 Task: Create a rule from the Routing list, Task moved to a section -> Set Priority in the project AgileFlow , set the section as To-Do and set the priority of the task as  High
Action: Mouse moved to (76, 447)
Screenshot: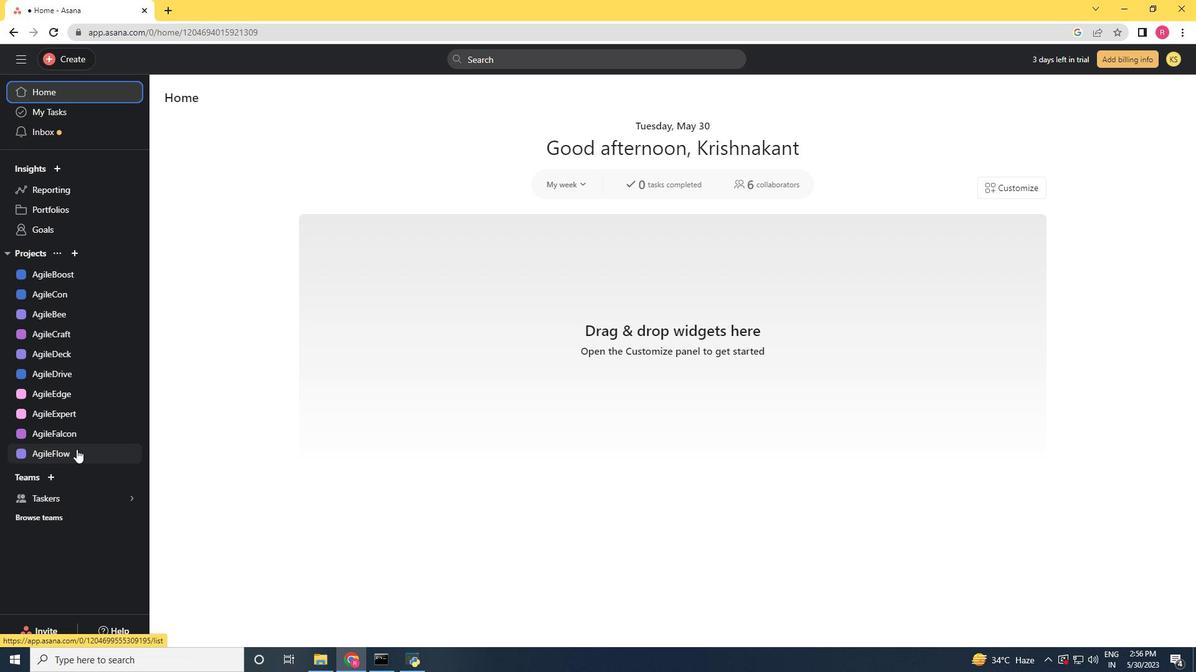 
Action: Mouse pressed left at (76, 447)
Screenshot: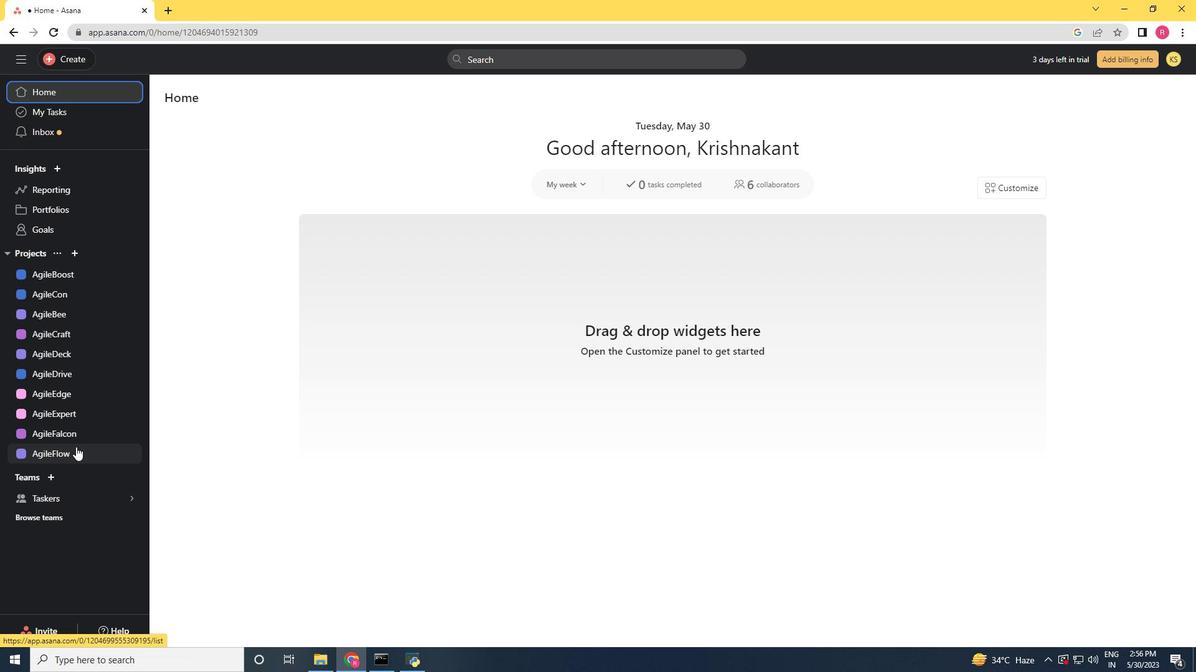 
Action: Mouse moved to (1136, 91)
Screenshot: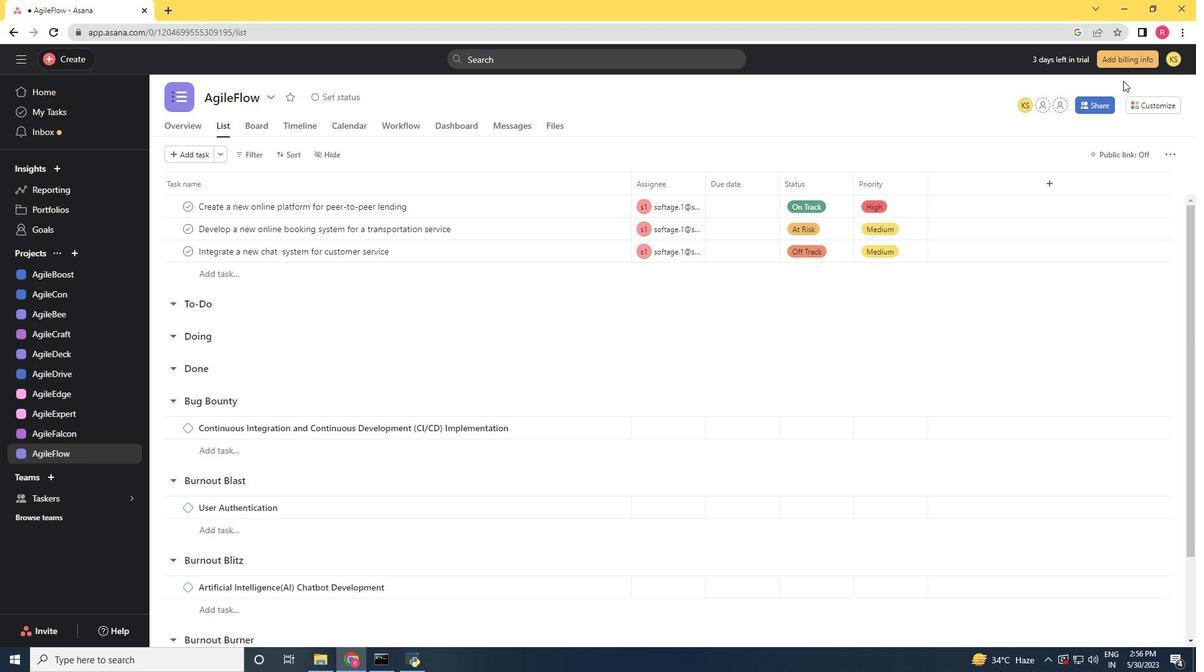 
Action: Mouse pressed left at (1136, 91)
Screenshot: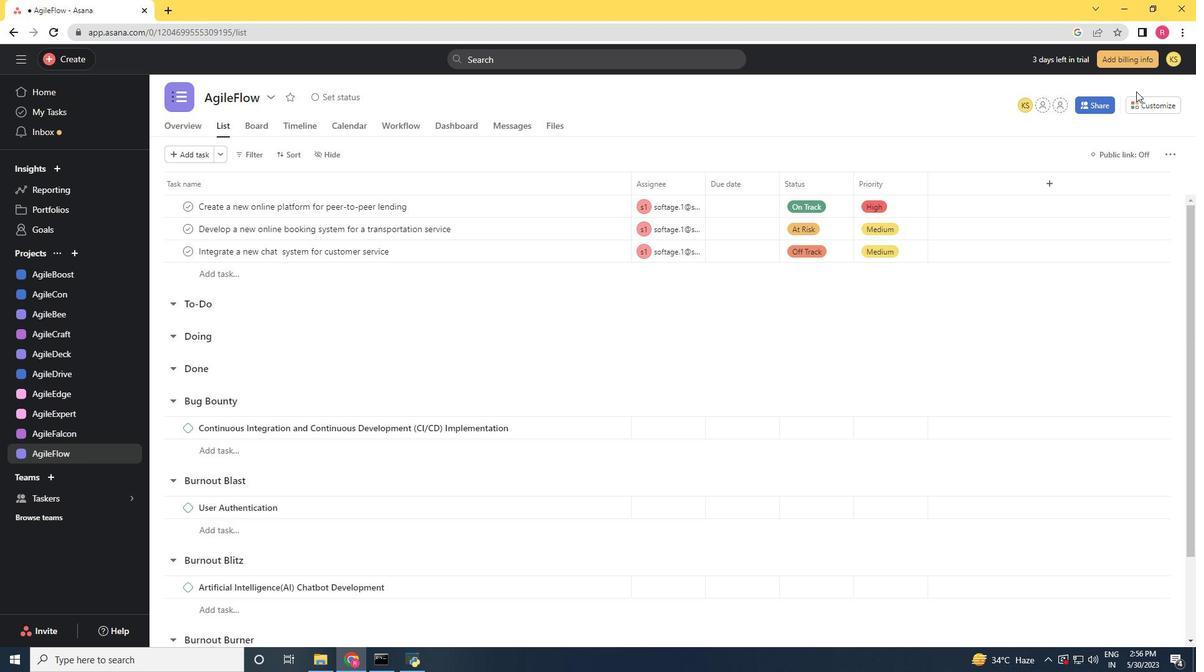 
Action: Mouse moved to (1137, 99)
Screenshot: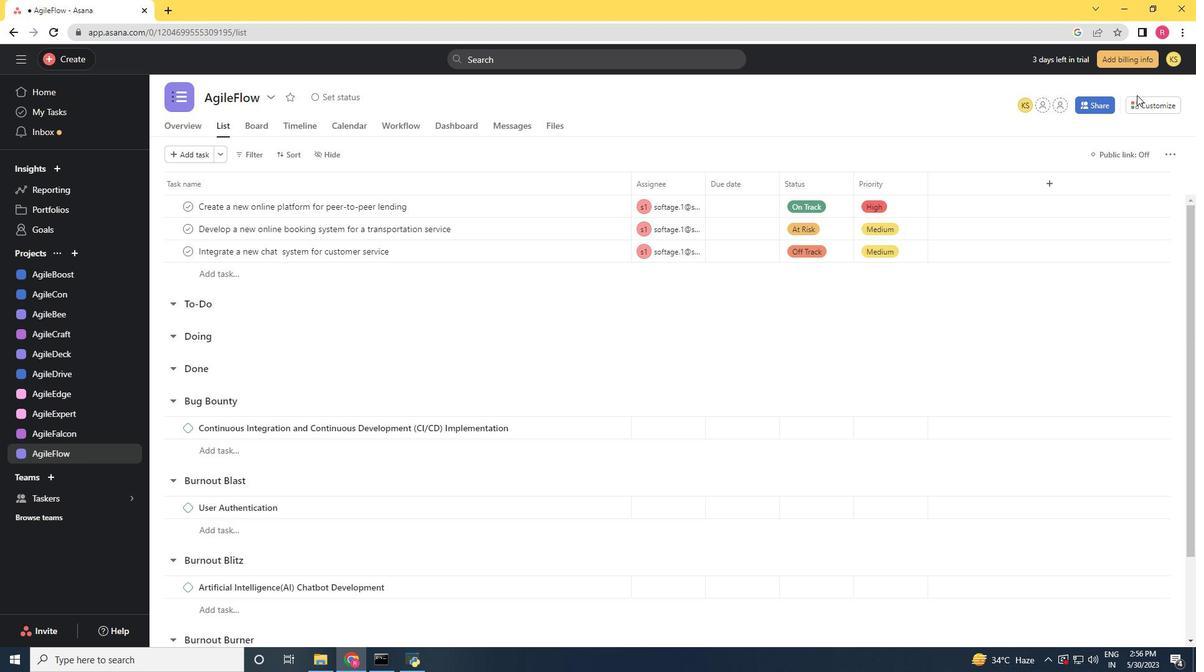 
Action: Mouse pressed left at (1137, 99)
Screenshot: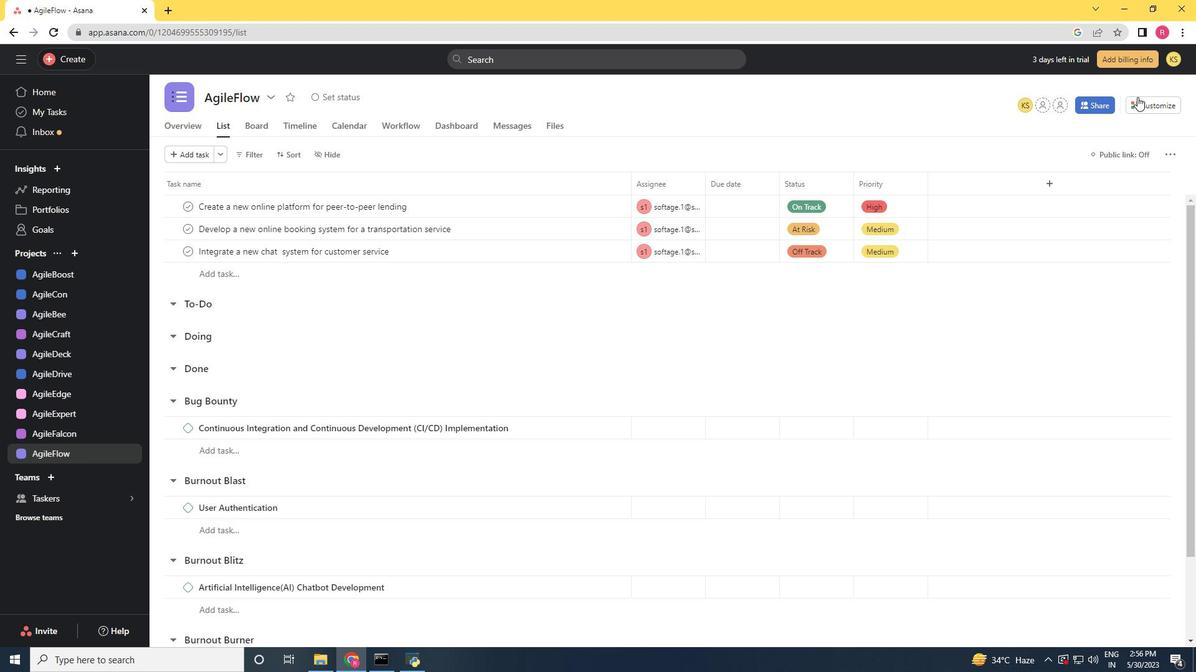 
Action: Mouse moved to (940, 267)
Screenshot: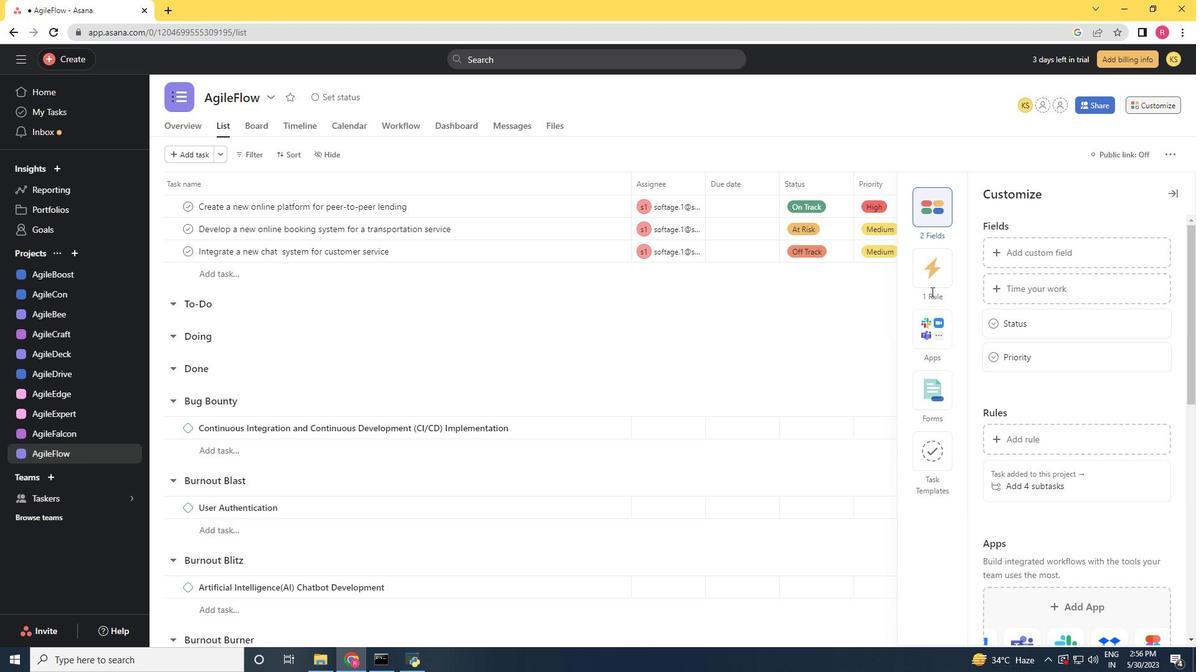 
Action: Mouse pressed left at (940, 267)
Screenshot: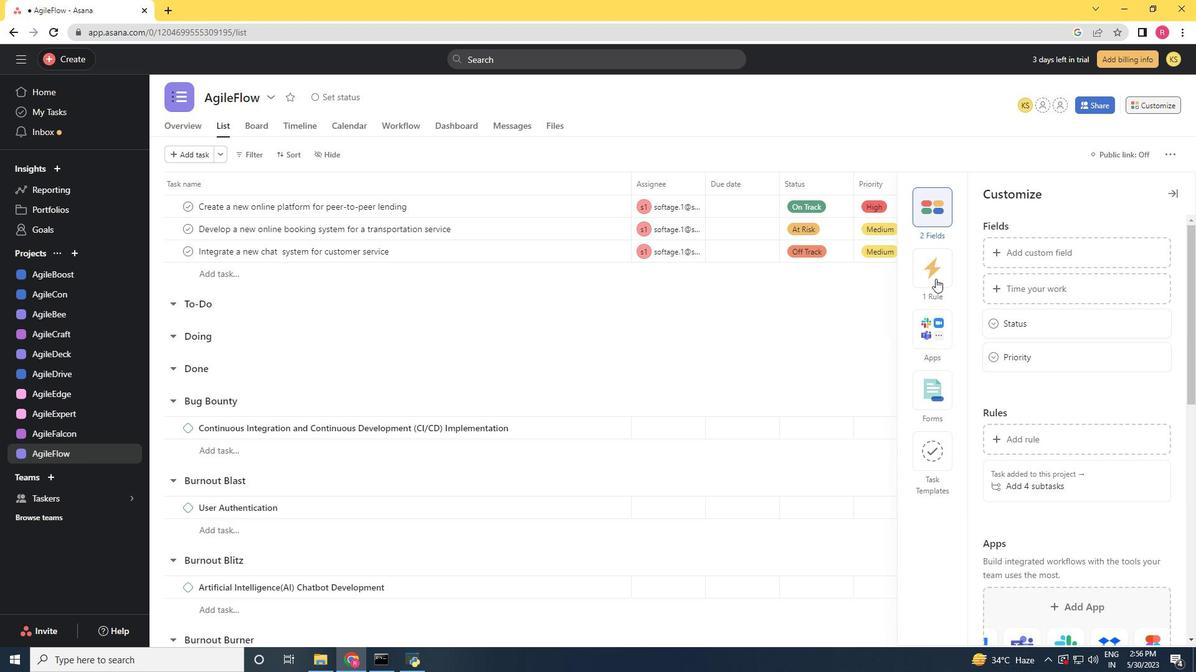 
Action: Mouse moved to (1033, 231)
Screenshot: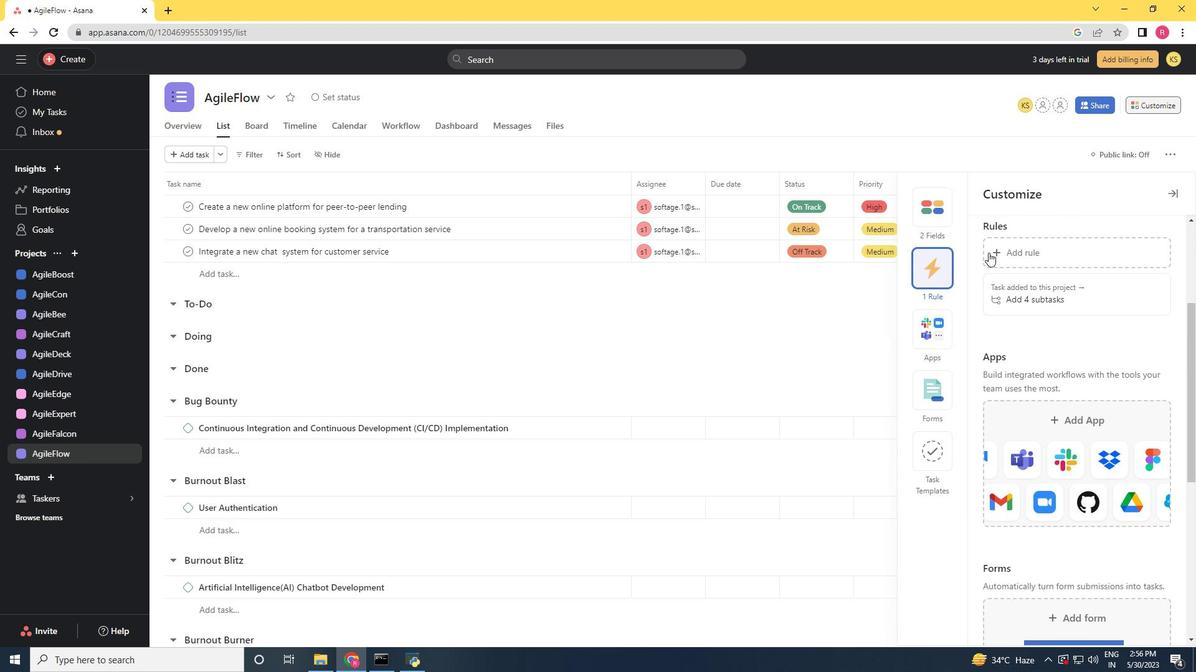 
Action: Mouse pressed left at (1033, 231)
Screenshot: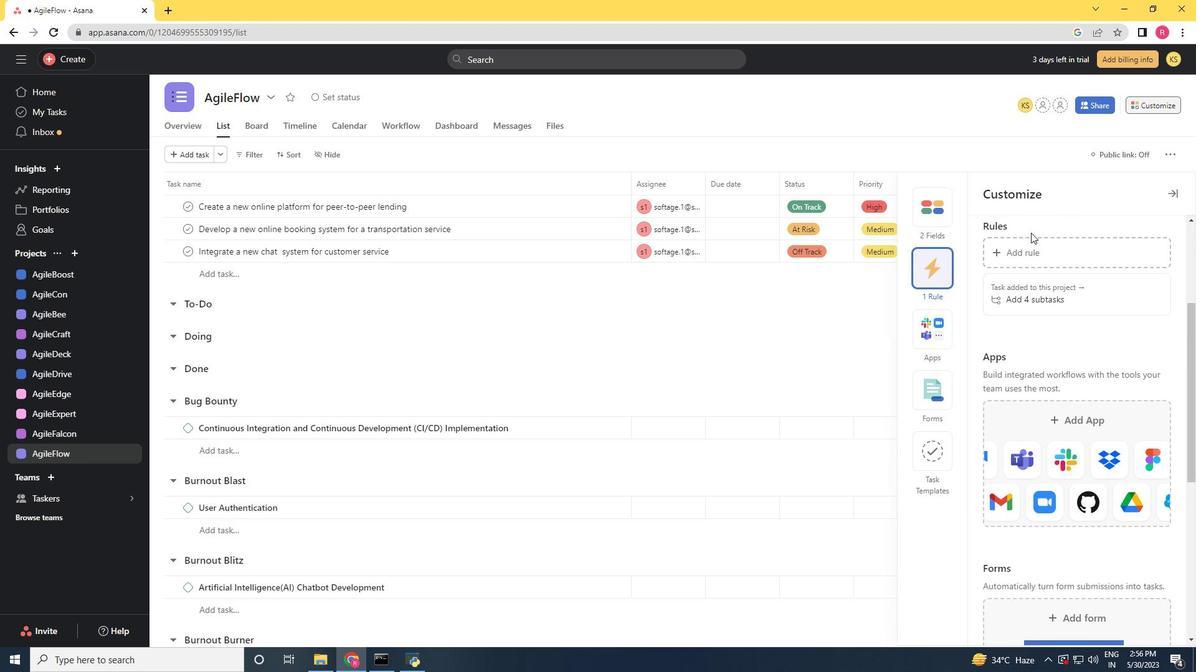 
Action: Mouse moved to (1031, 246)
Screenshot: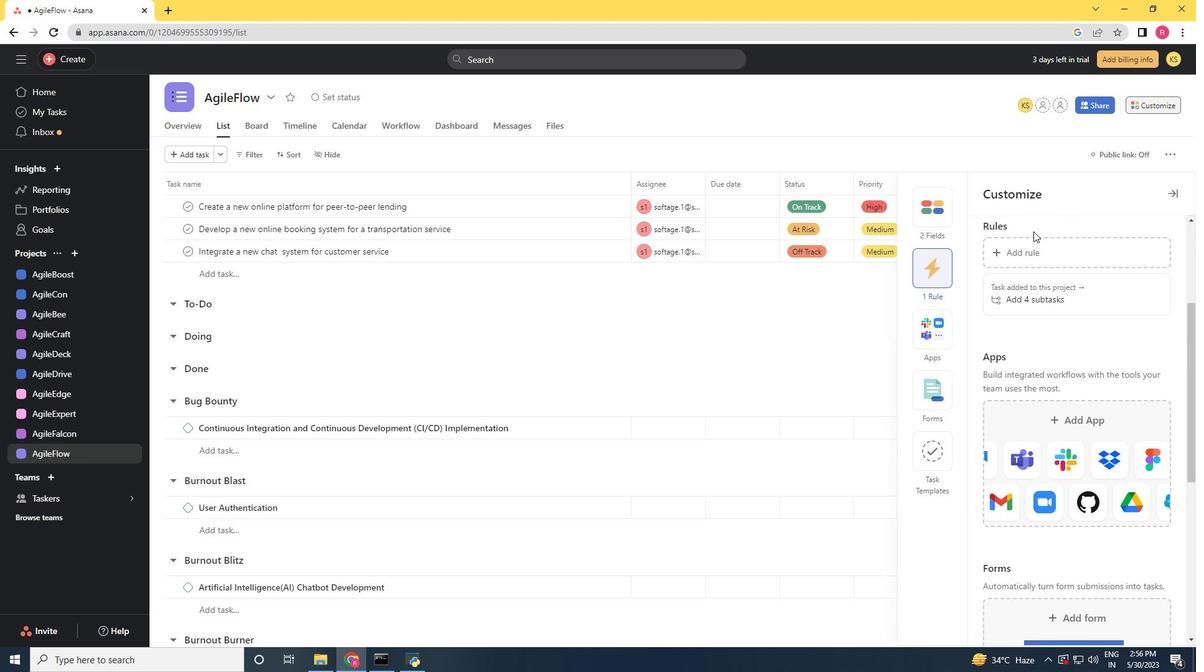 
Action: Mouse pressed left at (1031, 246)
Screenshot: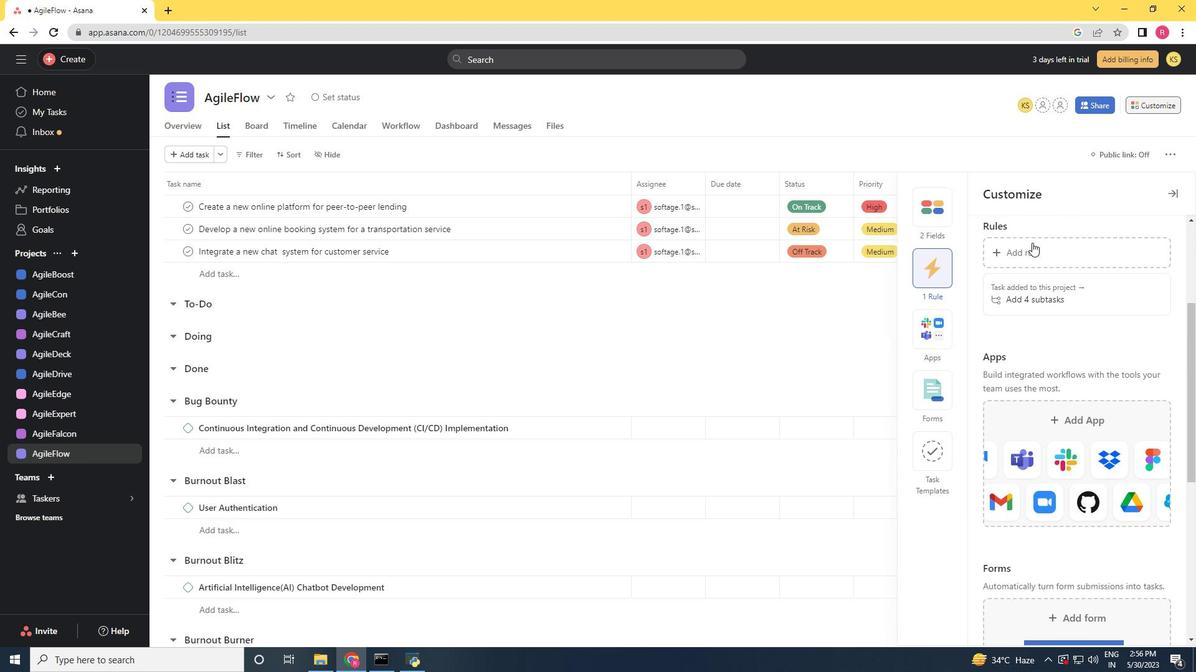 
Action: Mouse moved to (248, 163)
Screenshot: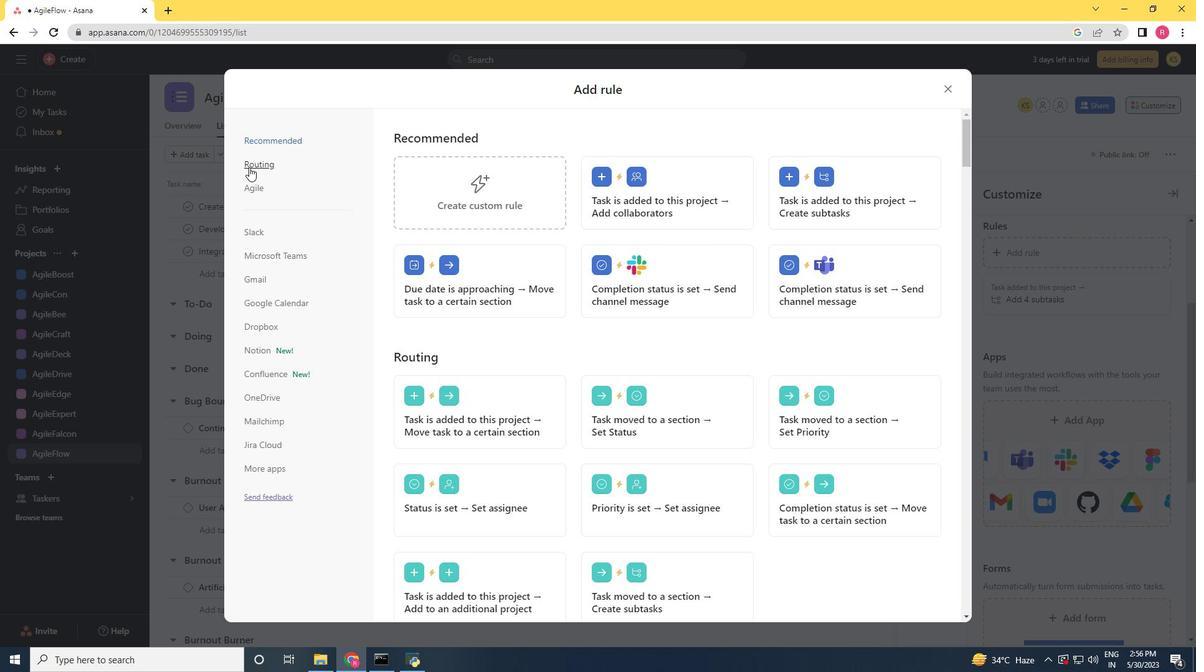 
Action: Mouse pressed left at (248, 163)
Screenshot: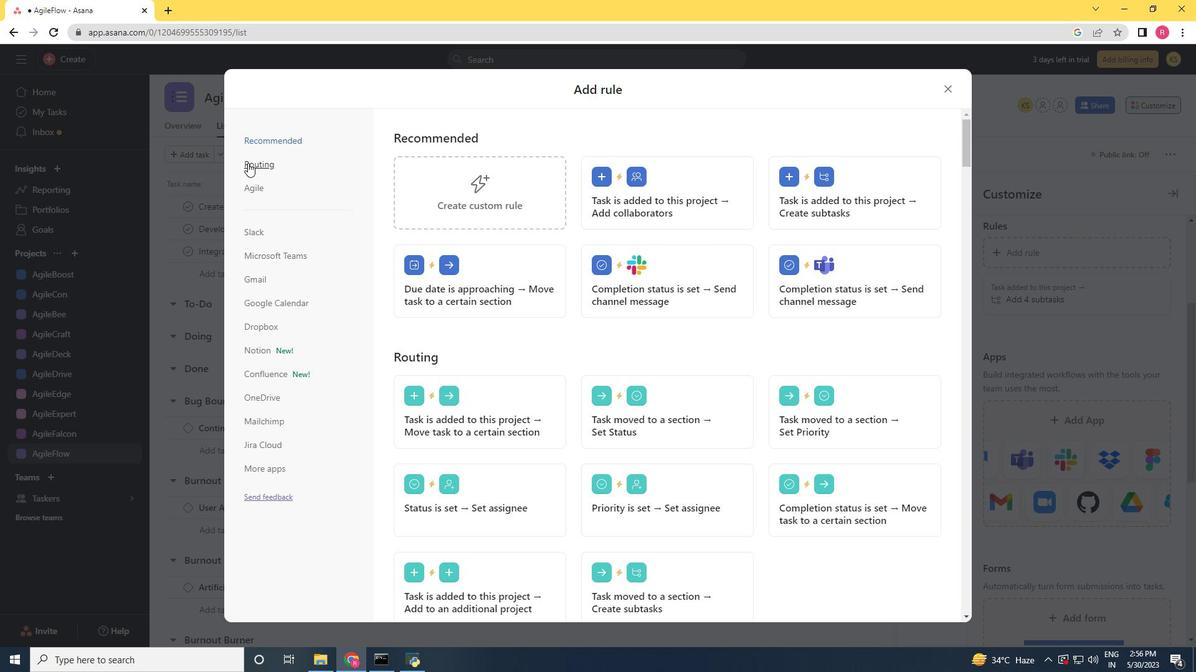 
Action: Mouse moved to (822, 220)
Screenshot: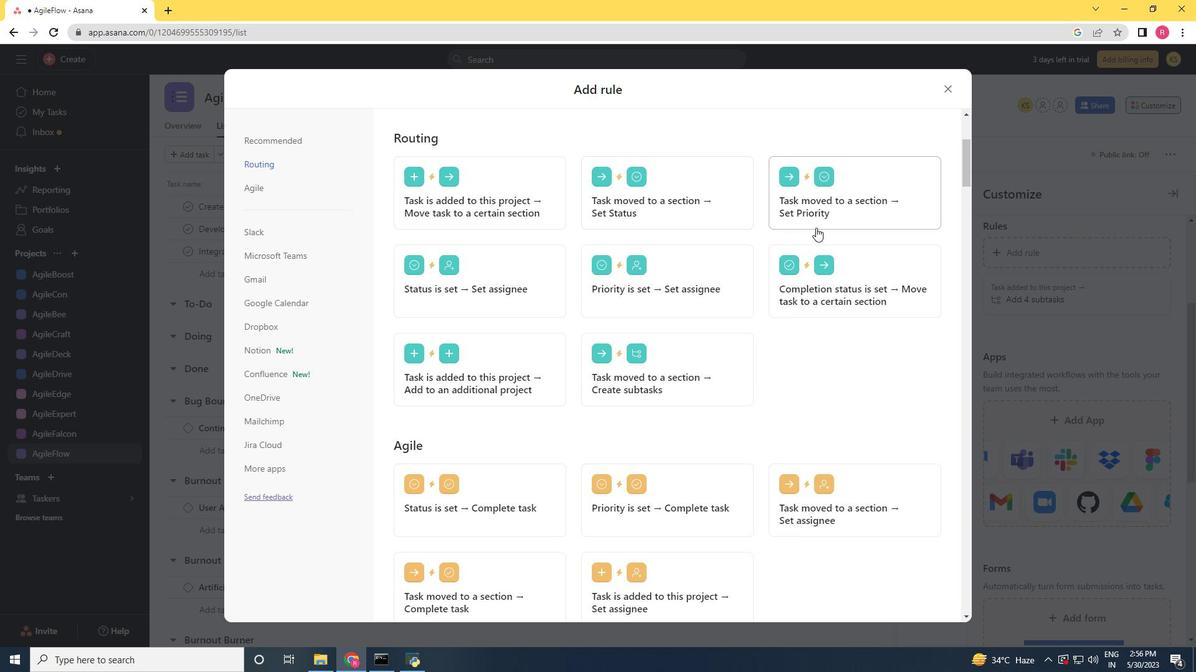 
Action: Mouse pressed left at (822, 220)
Screenshot: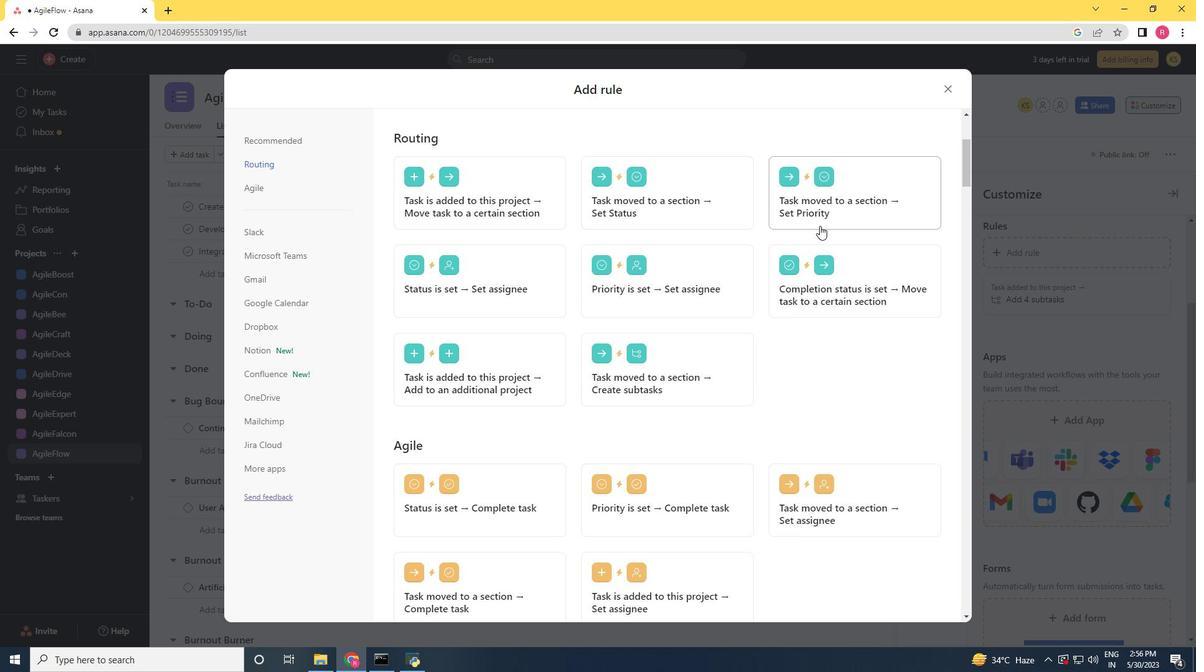 
Action: Mouse moved to (474, 339)
Screenshot: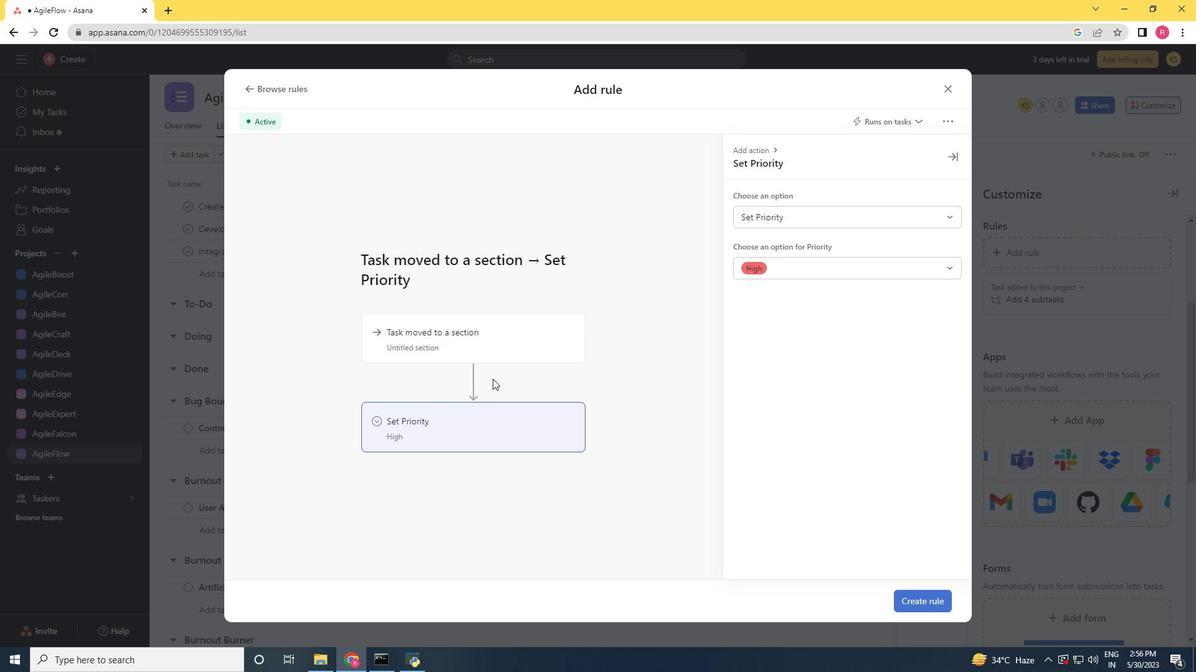 
Action: Mouse pressed left at (474, 339)
Screenshot: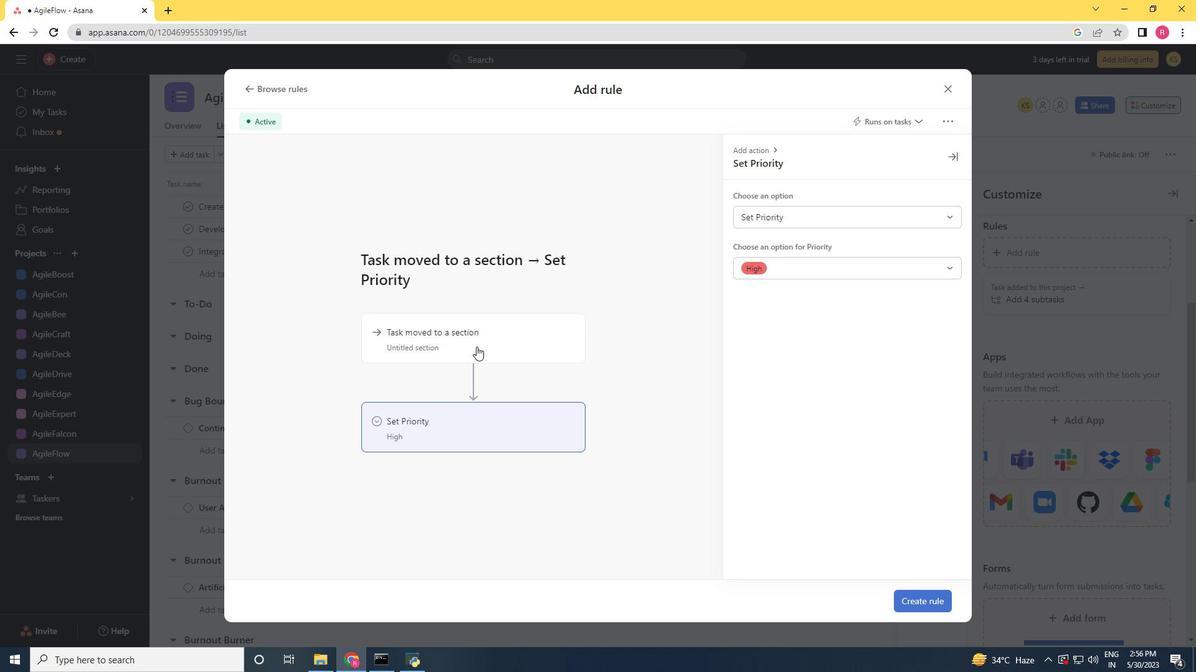 
Action: Mouse moved to (780, 221)
Screenshot: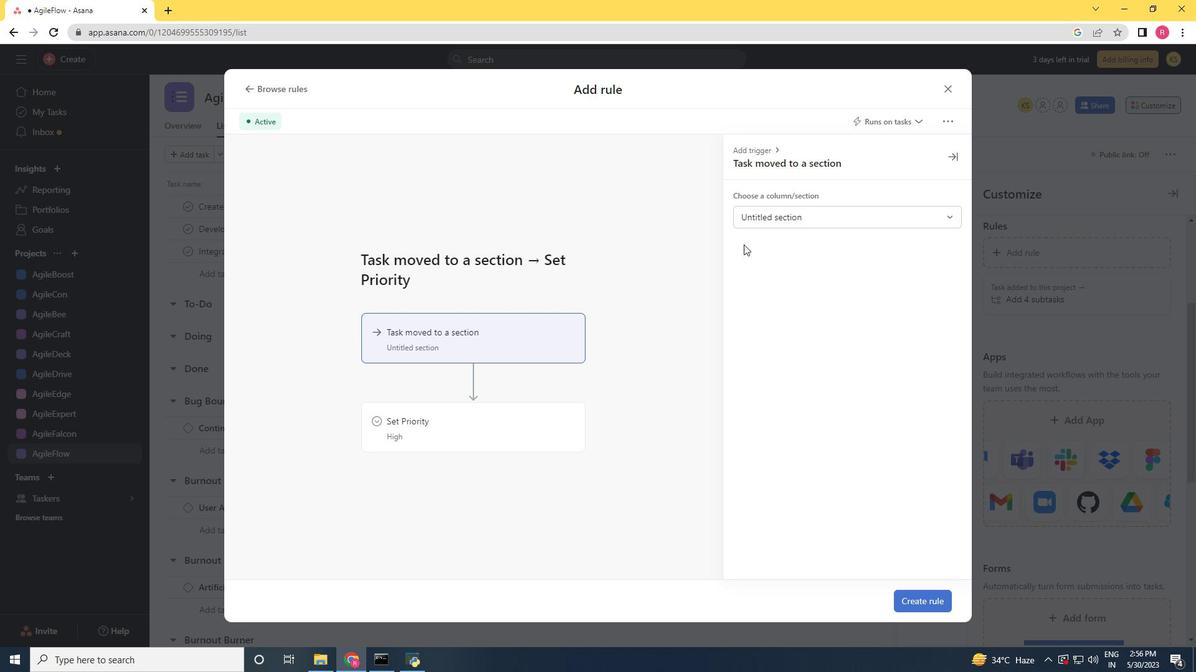 
Action: Mouse pressed left at (780, 221)
Screenshot: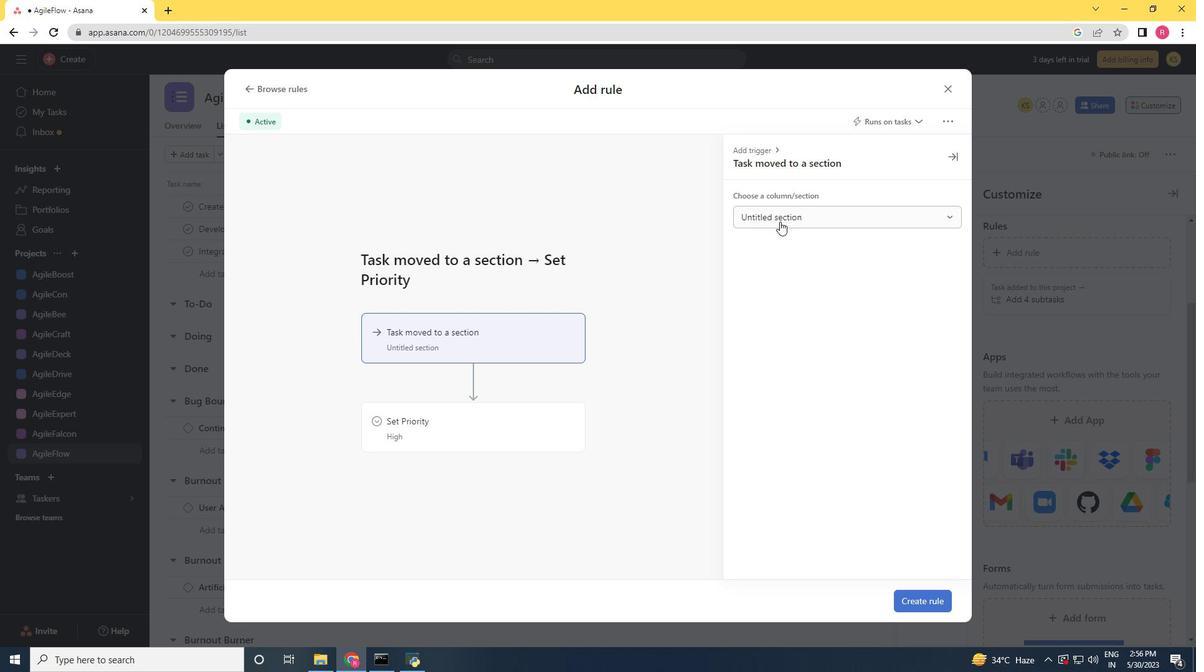 
Action: Mouse moved to (780, 260)
Screenshot: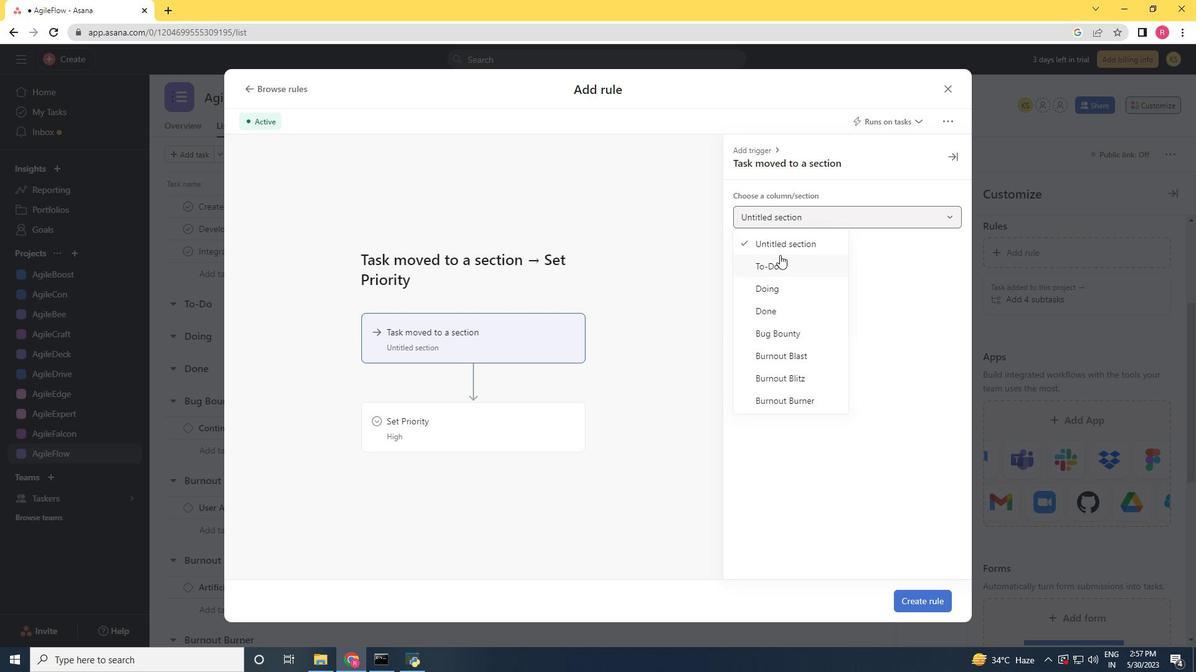 
Action: Mouse pressed left at (780, 260)
Screenshot: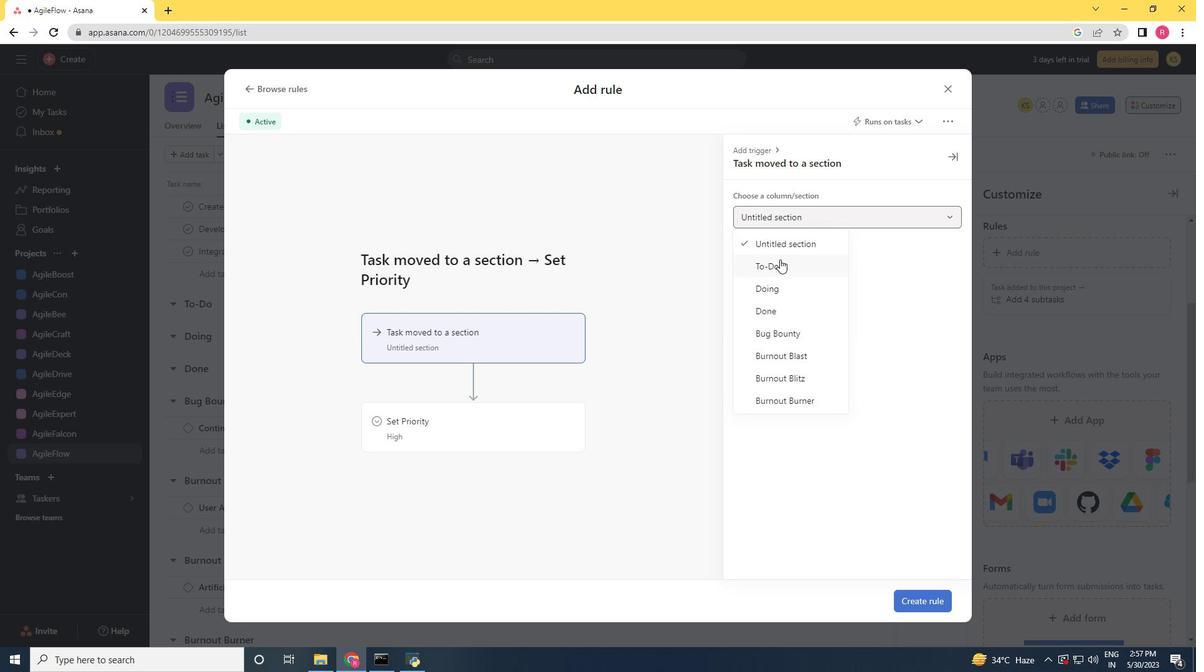 
Action: Mouse moved to (499, 423)
Screenshot: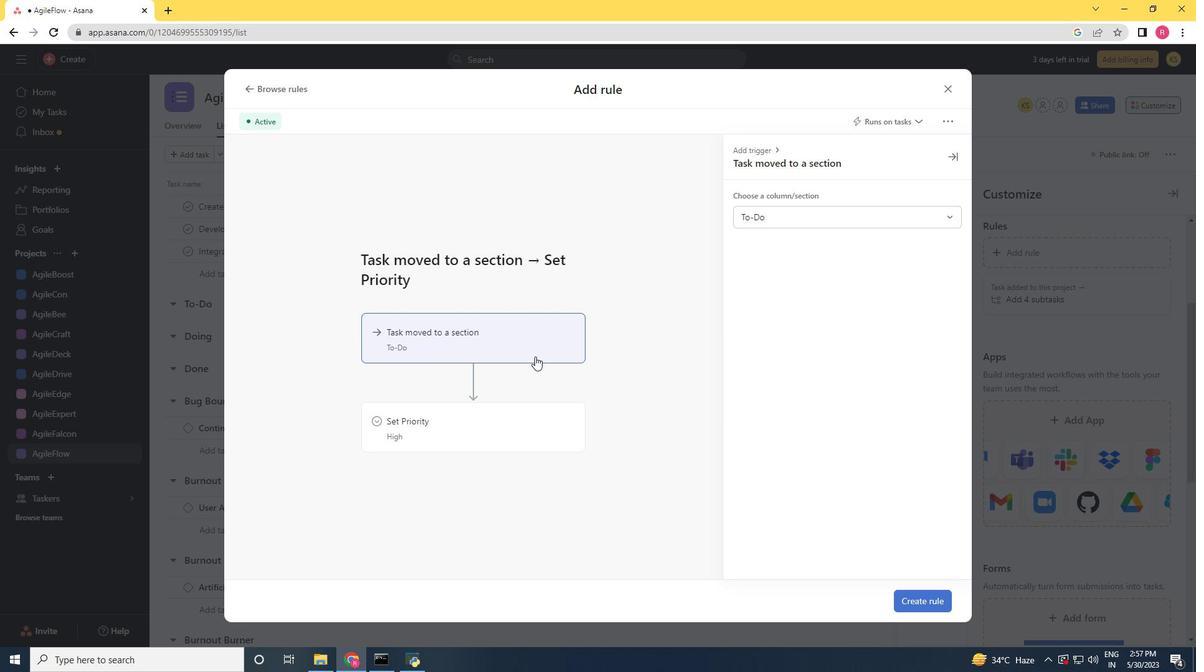 
Action: Mouse pressed left at (499, 423)
Screenshot: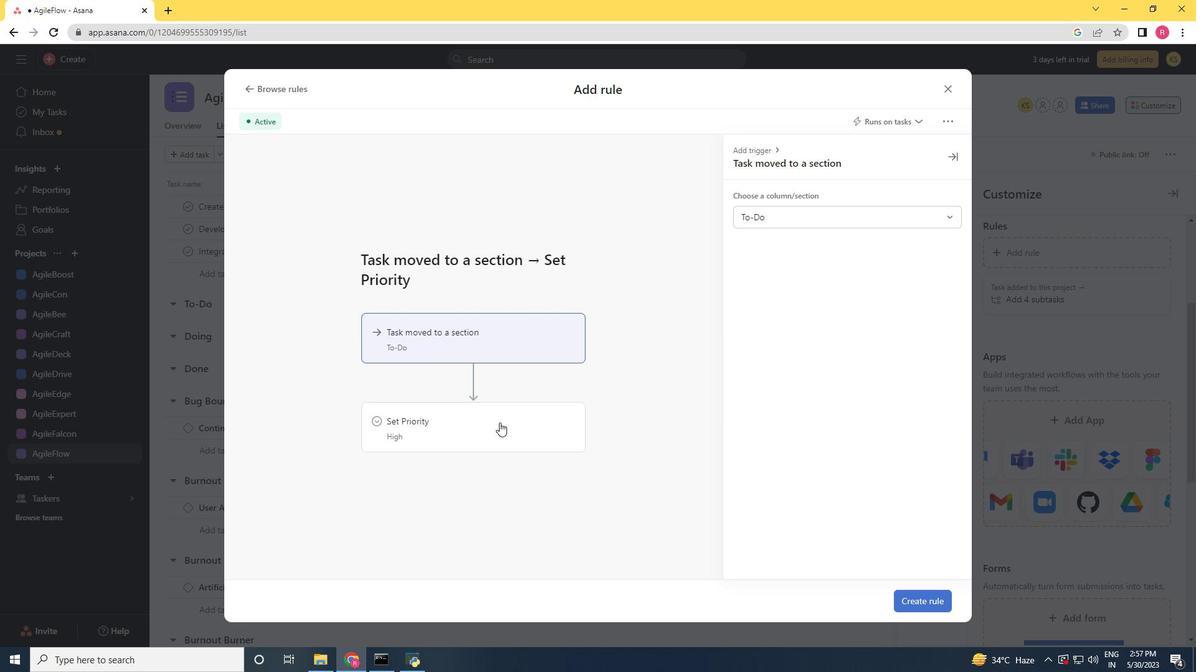 
Action: Mouse moved to (775, 265)
Screenshot: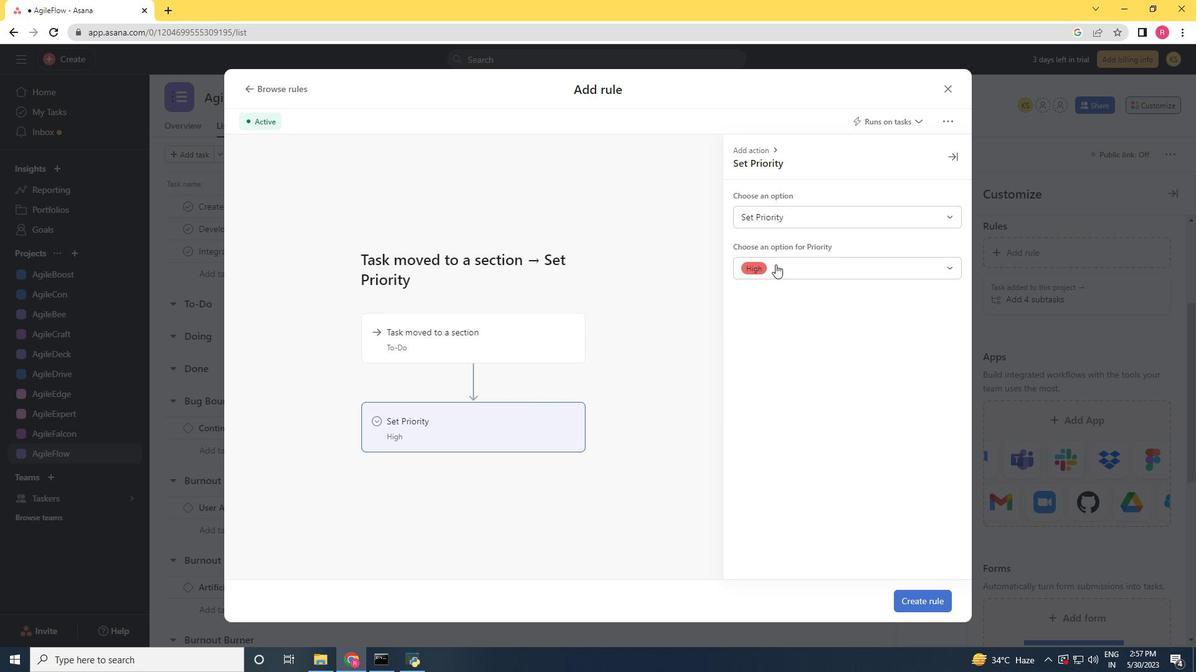 
Action: Mouse pressed left at (775, 265)
Screenshot: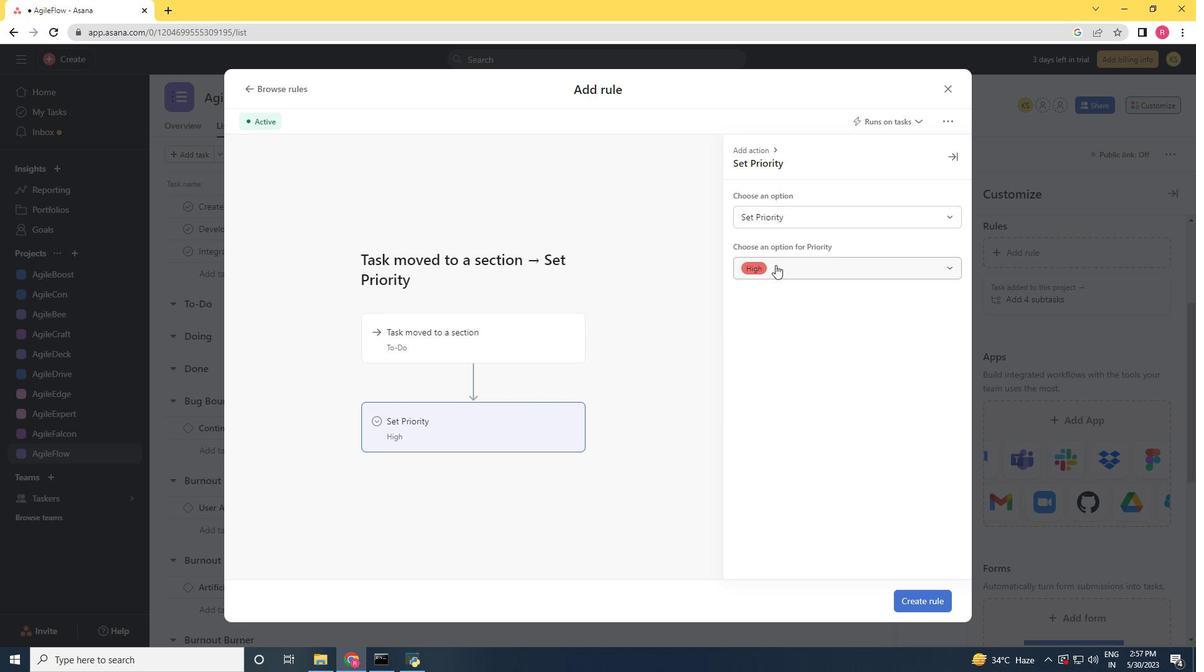 
Action: Mouse moved to (771, 290)
Screenshot: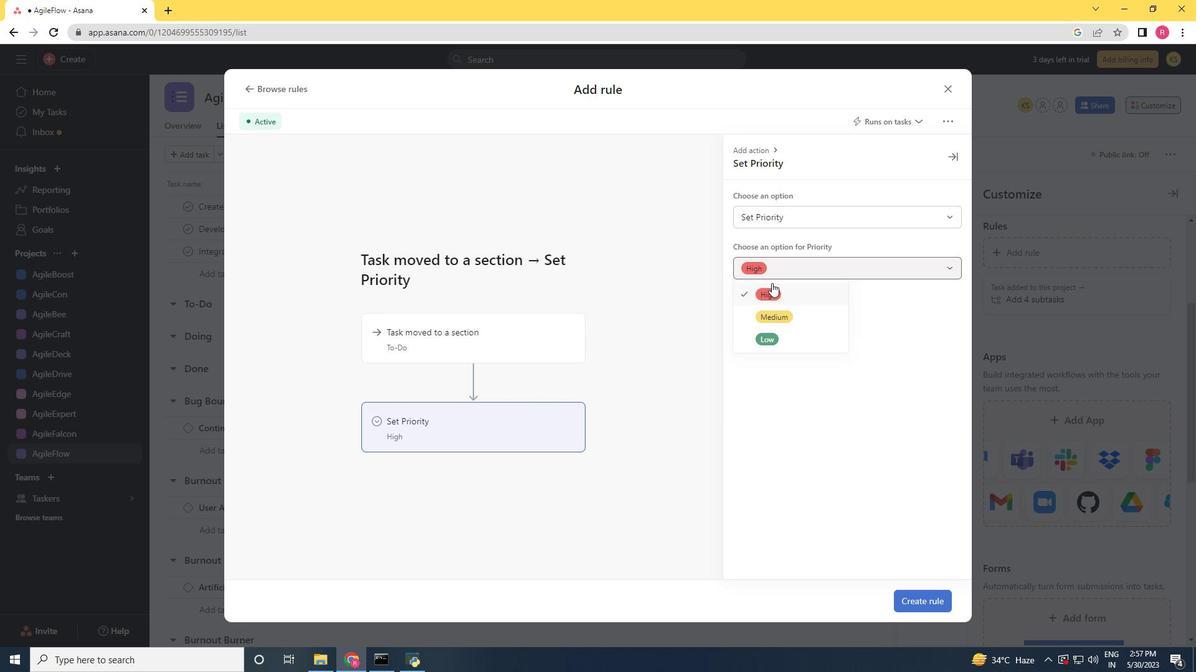 
Action: Mouse pressed left at (771, 290)
Screenshot: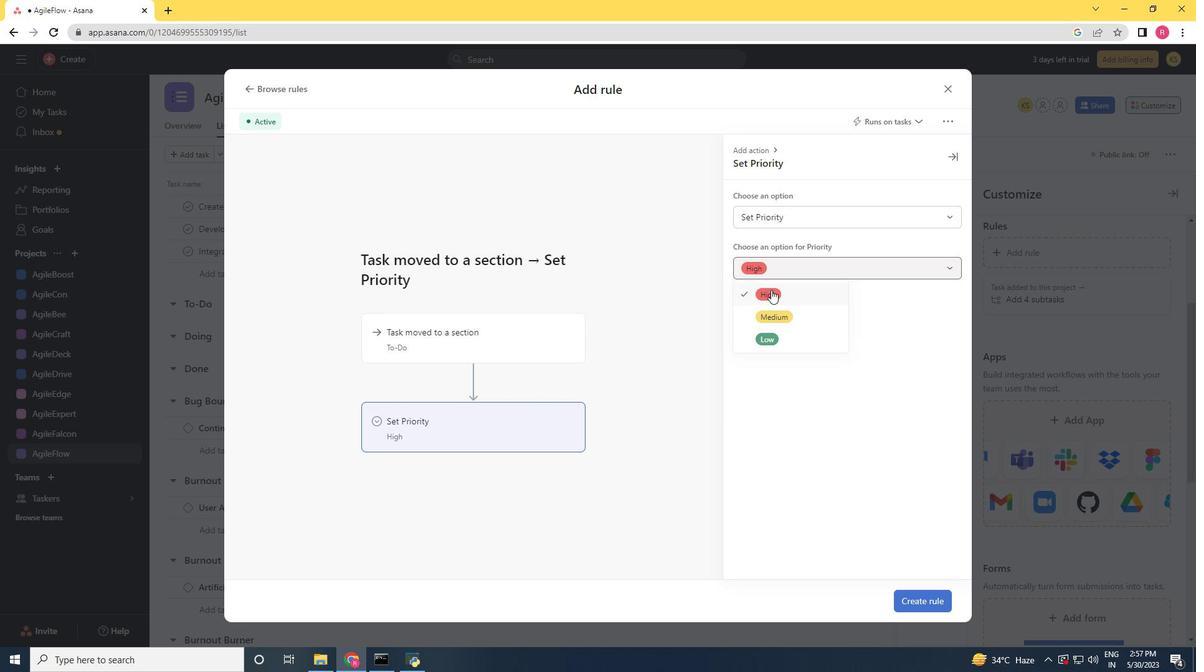 
Action: Mouse moved to (926, 604)
Screenshot: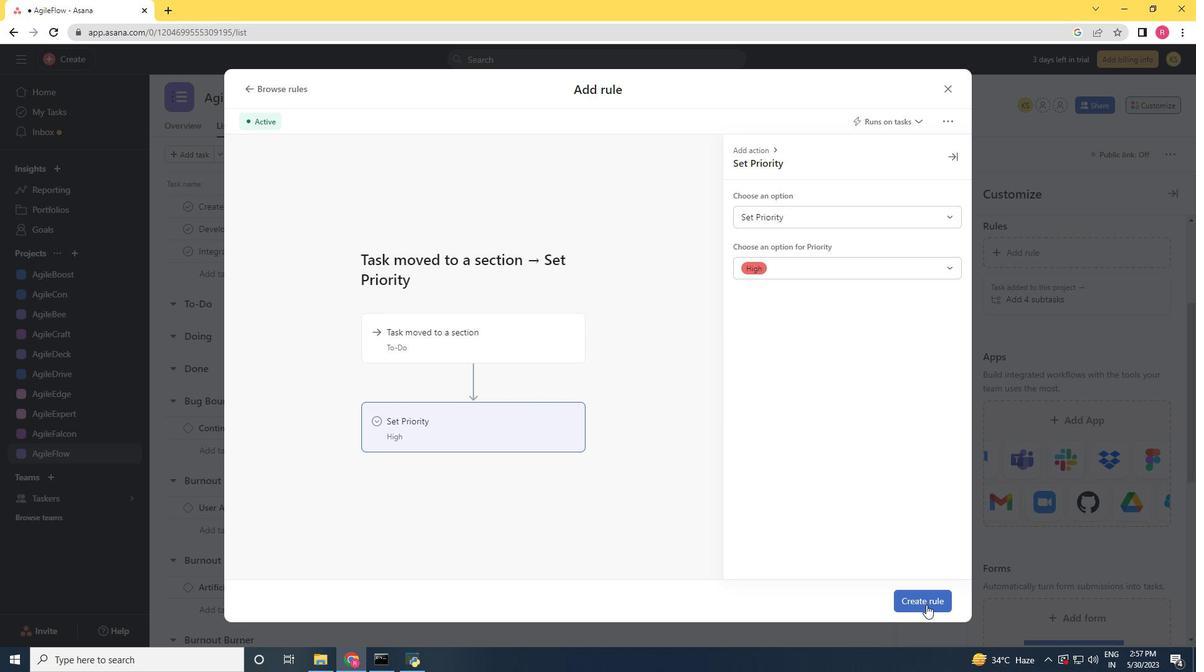 
Action: Mouse pressed left at (926, 604)
Screenshot: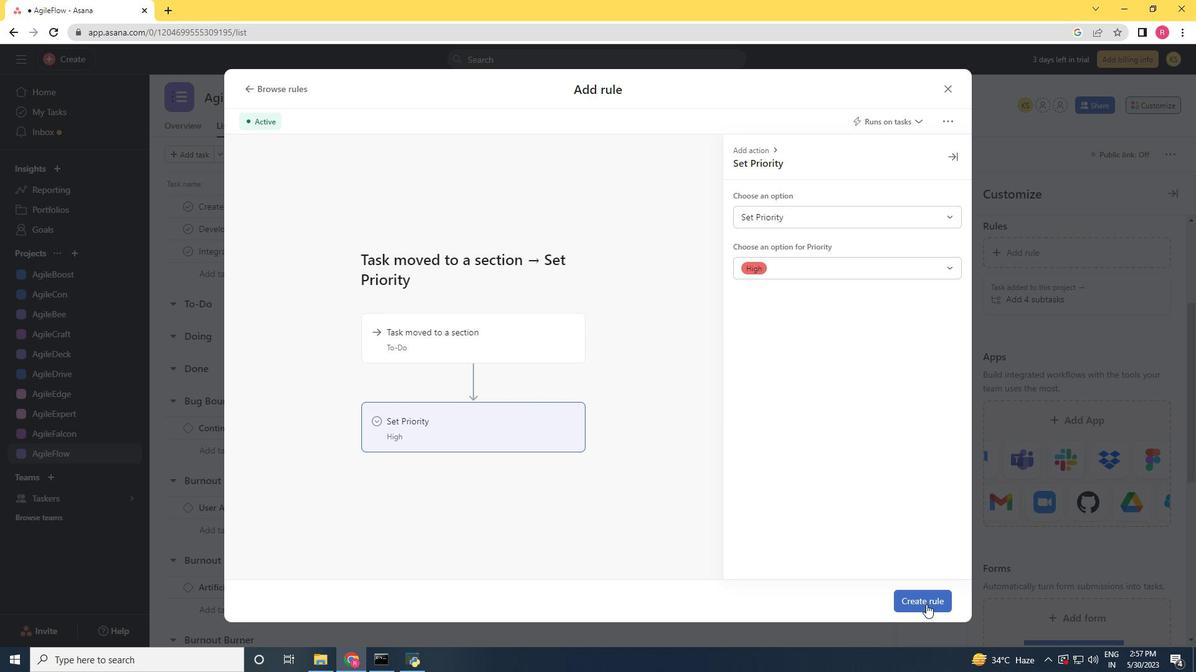 
Action: Mouse moved to (907, 574)
Screenshot: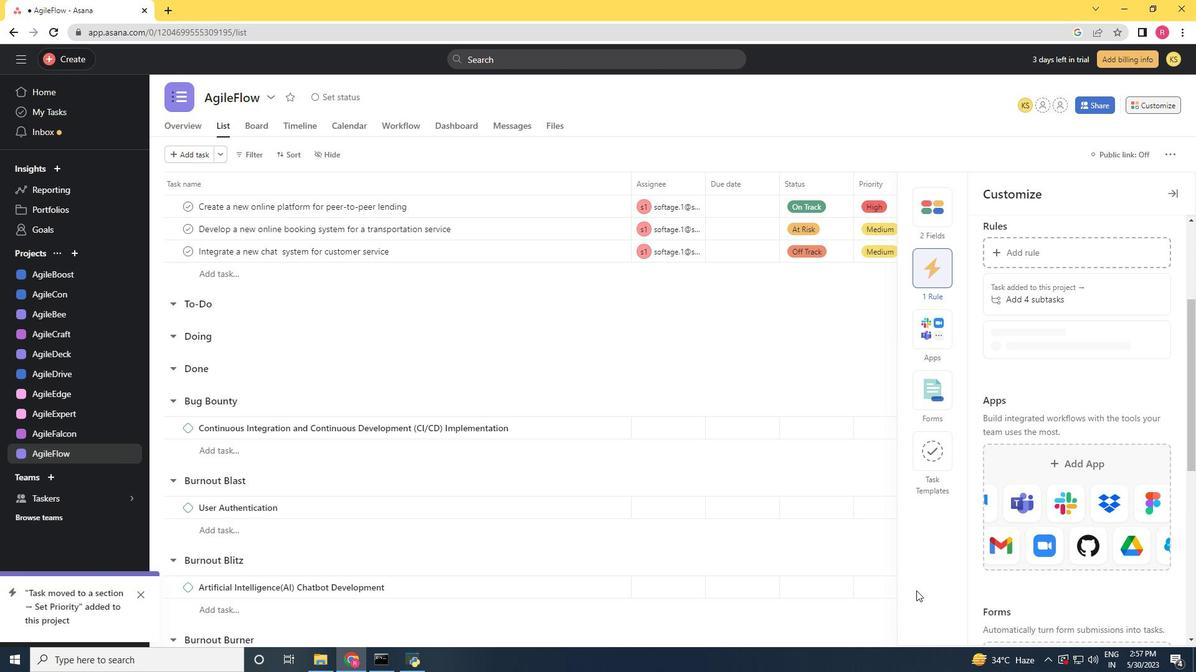 
